 Task: Choose the add item option in the display order.
Action: Mouse moved to (17, 518)
Screenshot: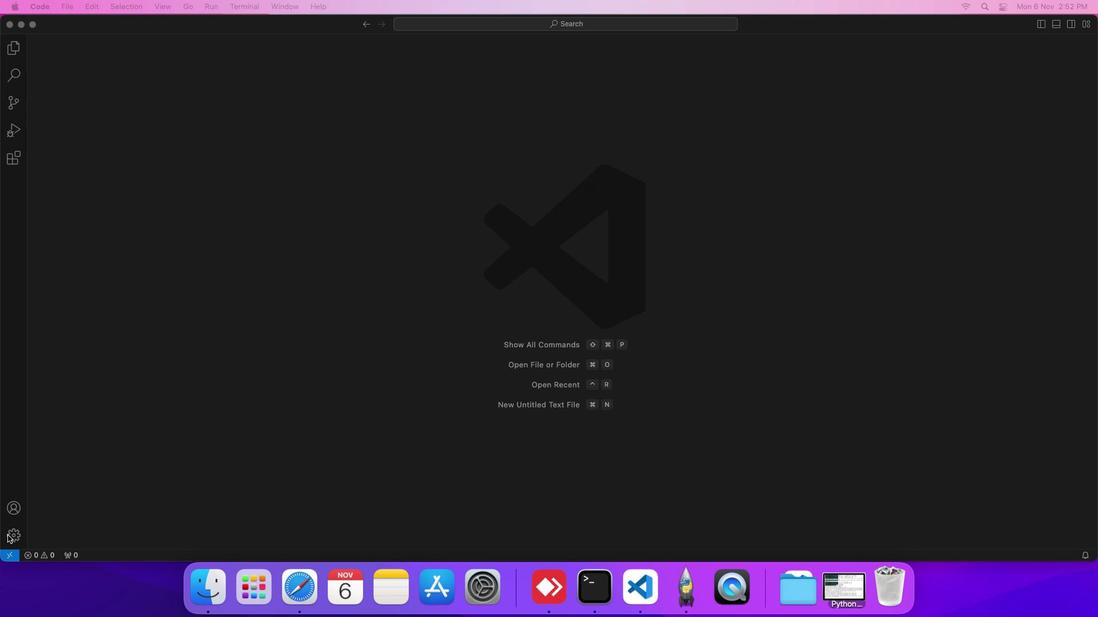 
Action: Mouse pressed left at (17, 518)
Screenshot: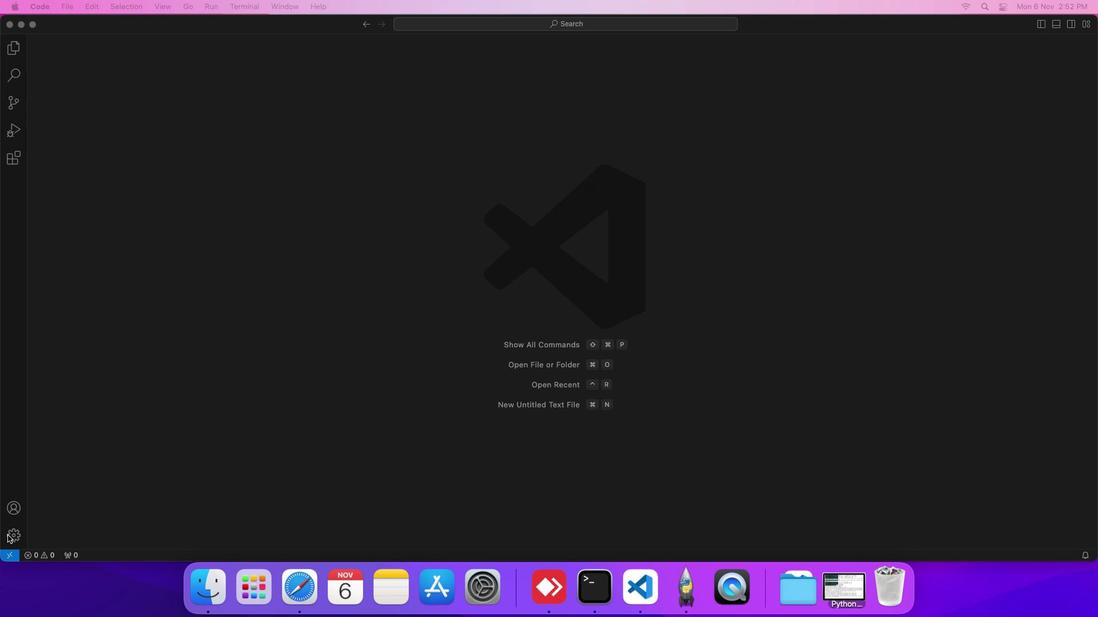 
Action: Mouse moved to (62, 444)
Screenshot: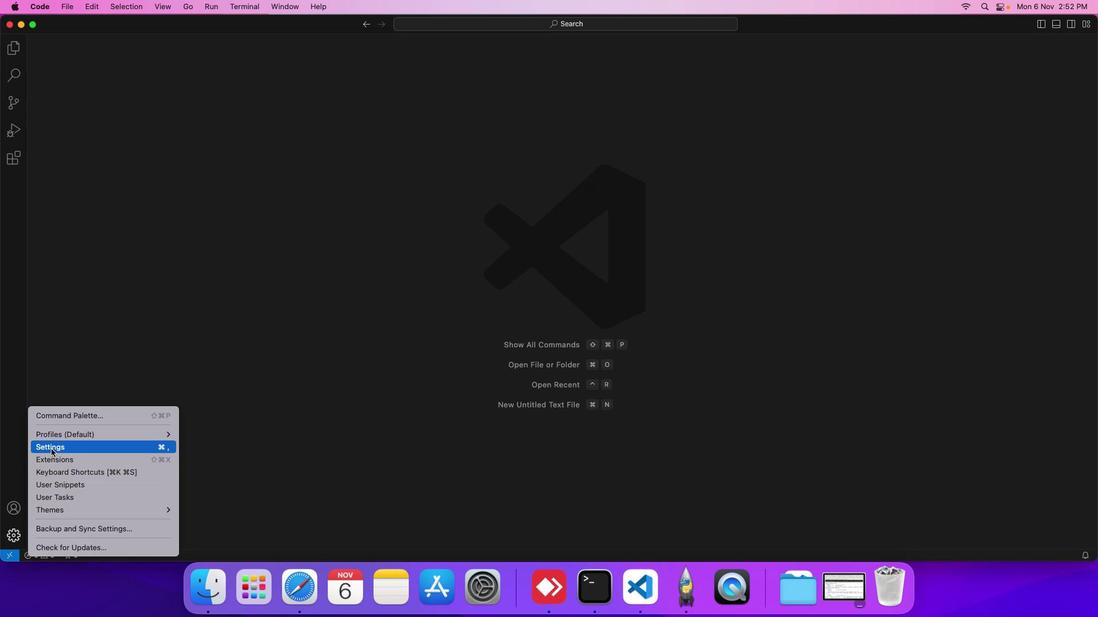 
Action: Mouse pressed left at (62, 444)
Screenshot: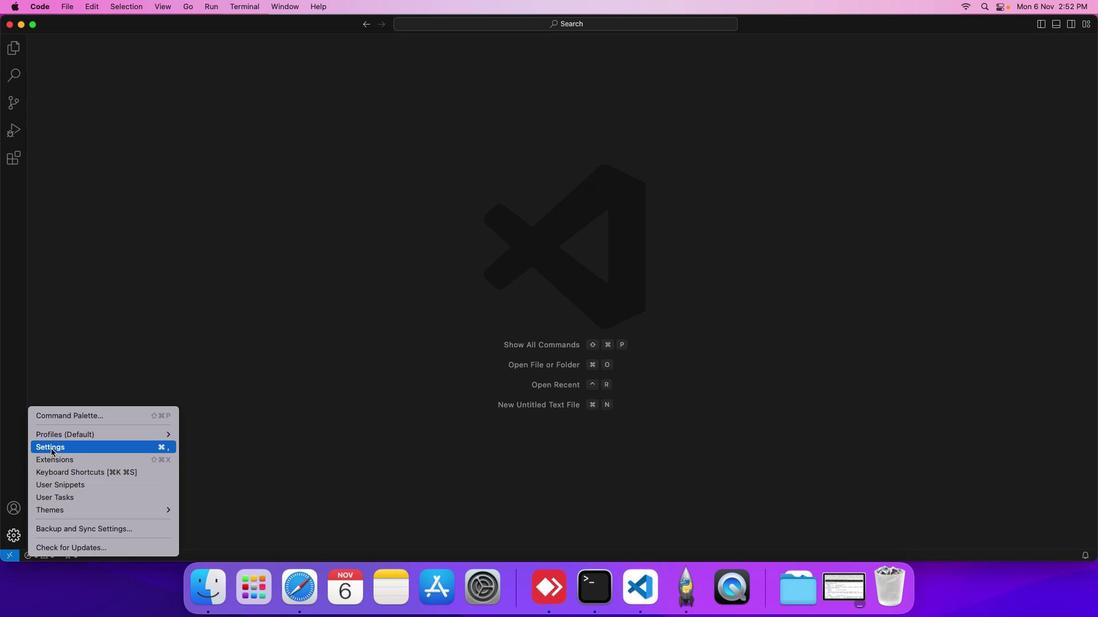 
Action: Mouse moved to (257, 207)
Screenshot: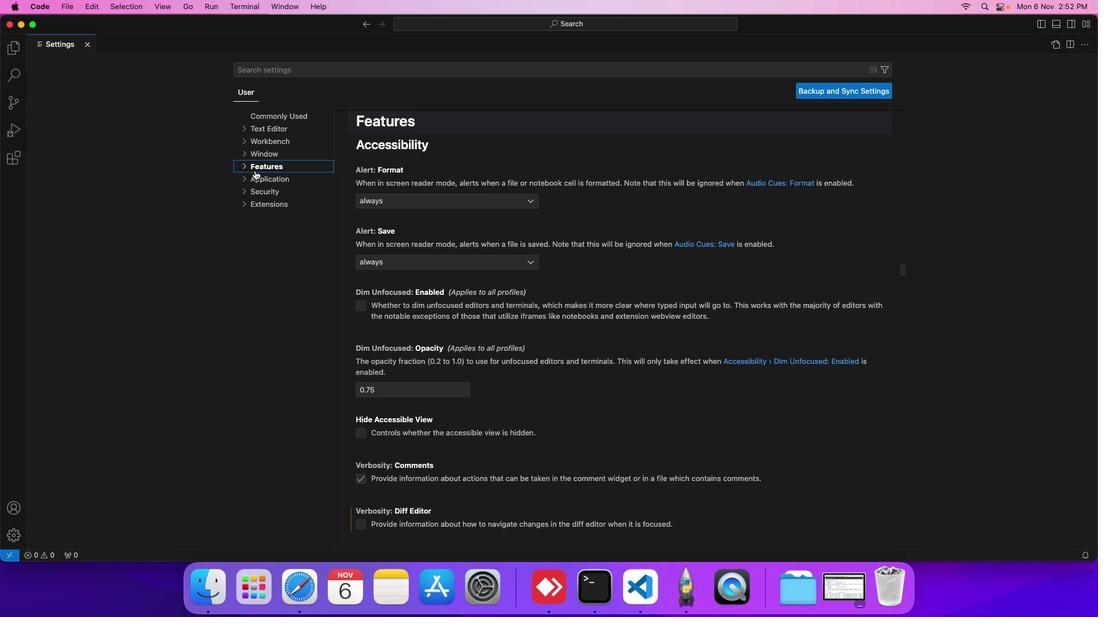 
Action: Mouse pressed left at (257, 207)
Screenshot: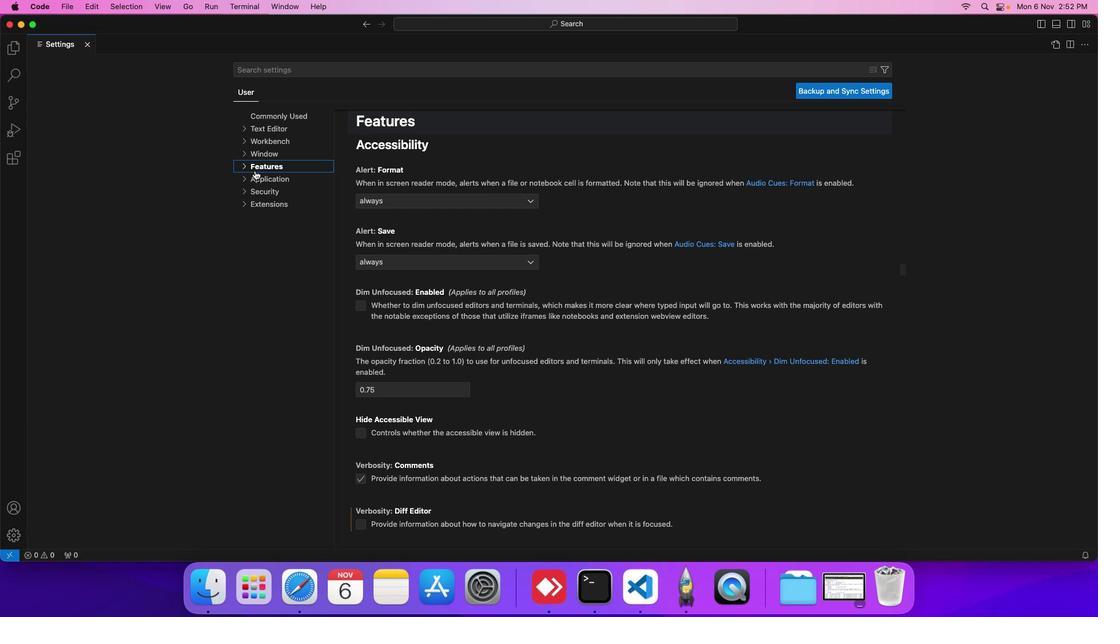 
Action: Mouse moved to (276, 362)
Screenshot: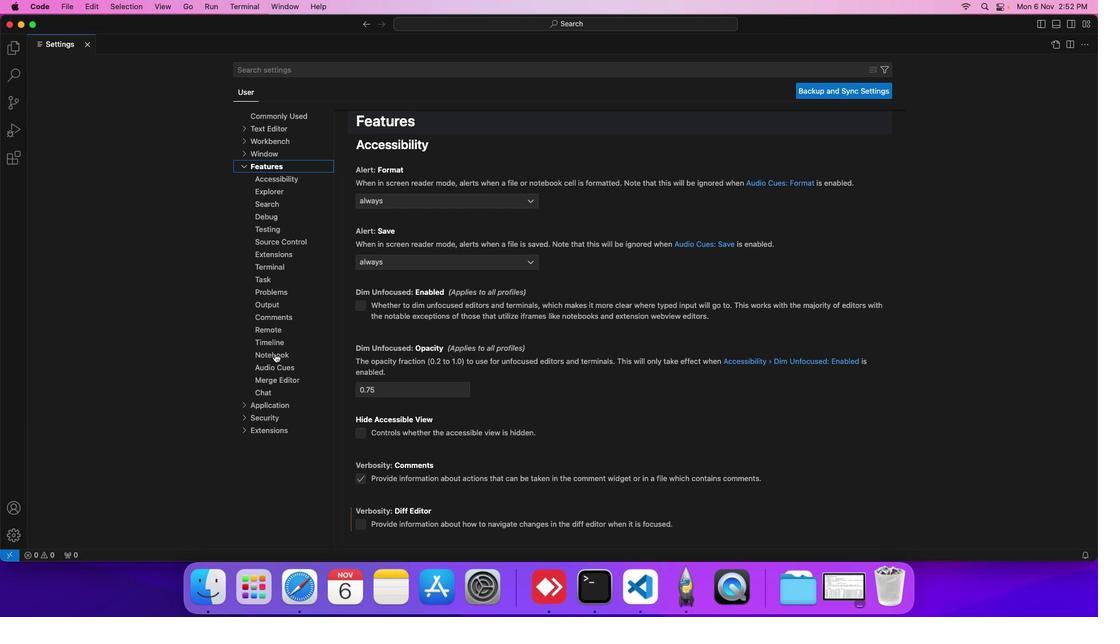 
Action: Mouse pressed left at (276, 362)
Screenshot: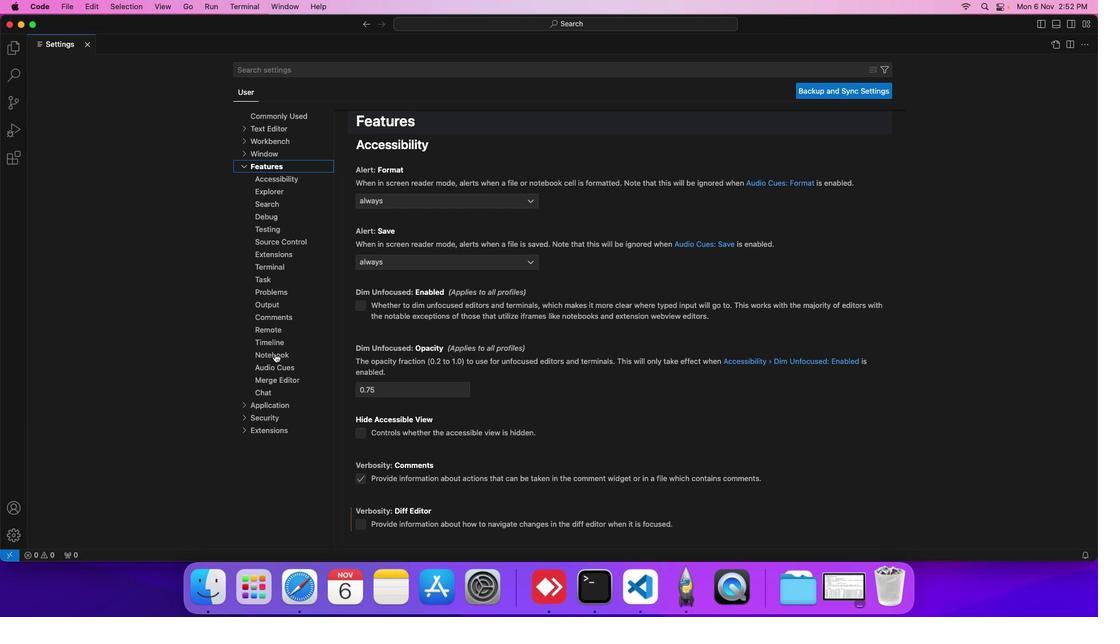 
Action: Mouse moved to (369, 405)
Screenshot: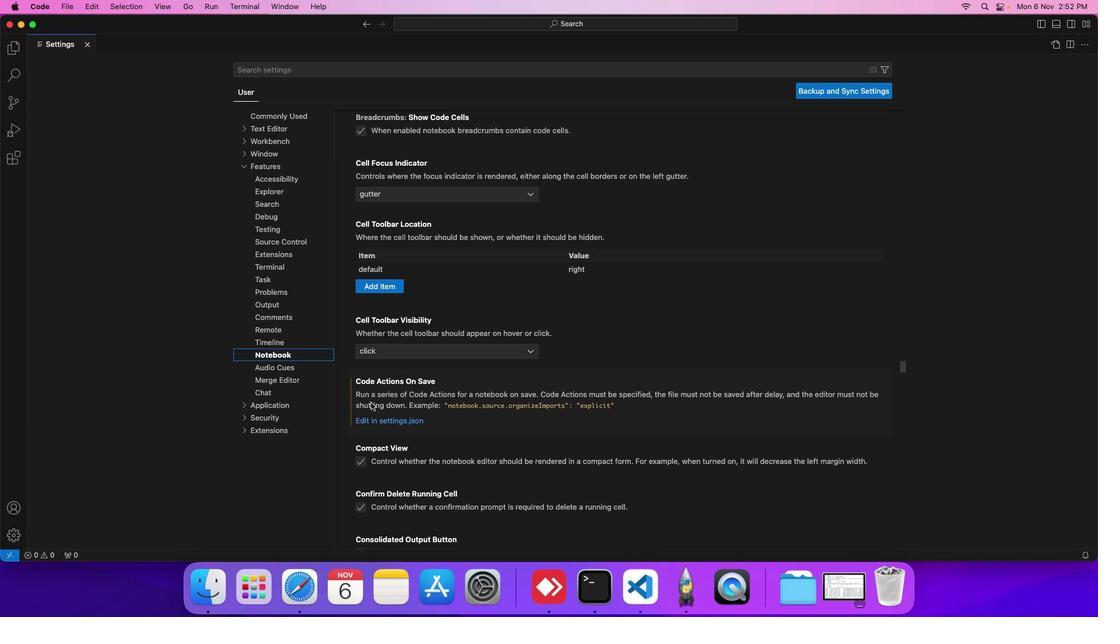 
Action: Mouse scrolled (369, 405) with delta (14, 62)
Screenshot: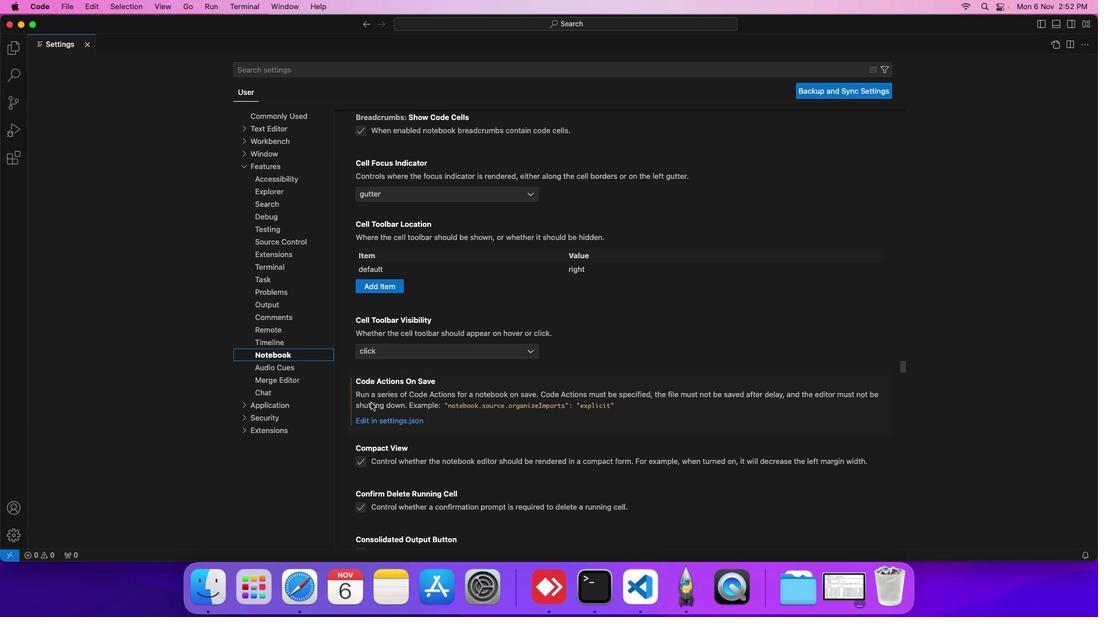 
Action: Mouse scrolled (369, 405) with delta (14, 62)
Screenshot: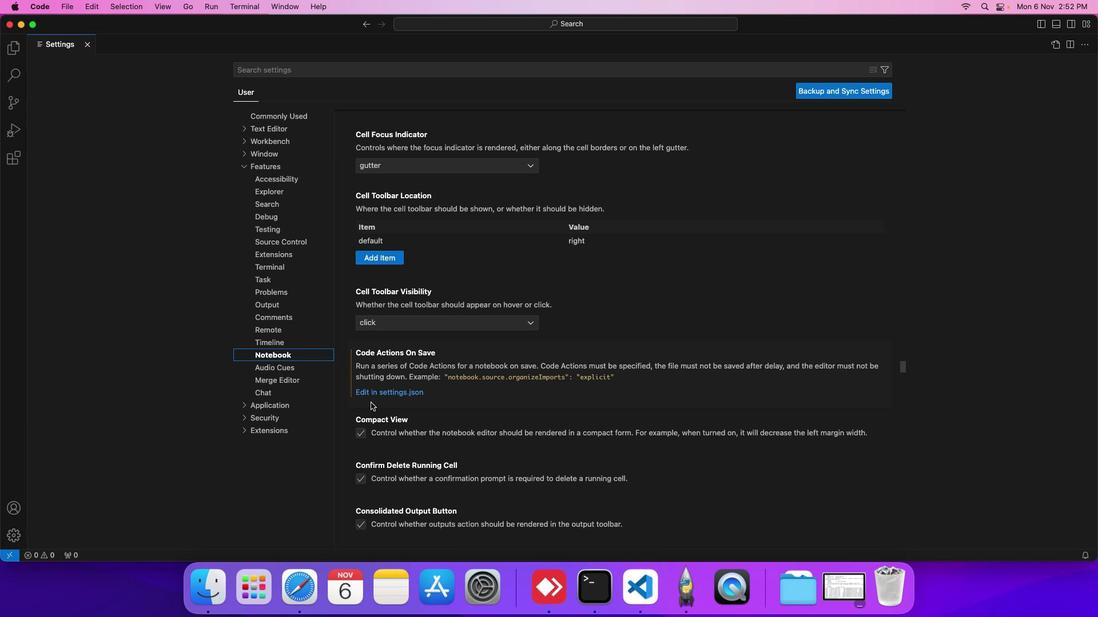 
Action: Mouse scrolled (369, 405) with delta (14, 62)
Screenshot: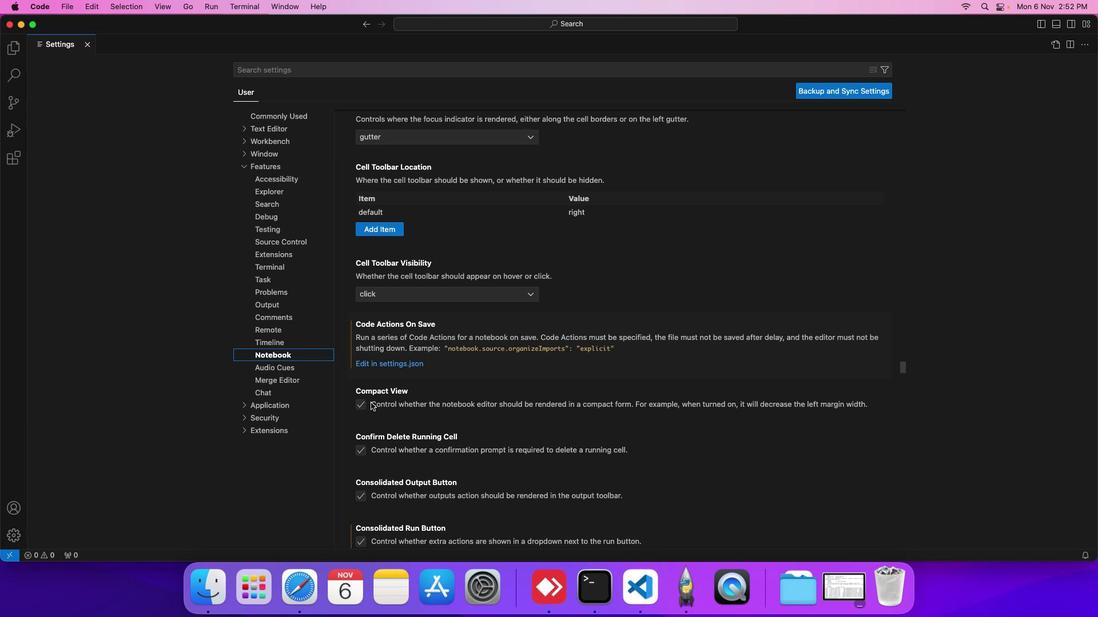 
Action: Mouse scrolled (369, 405) with delta (14, 62)
Screenshot: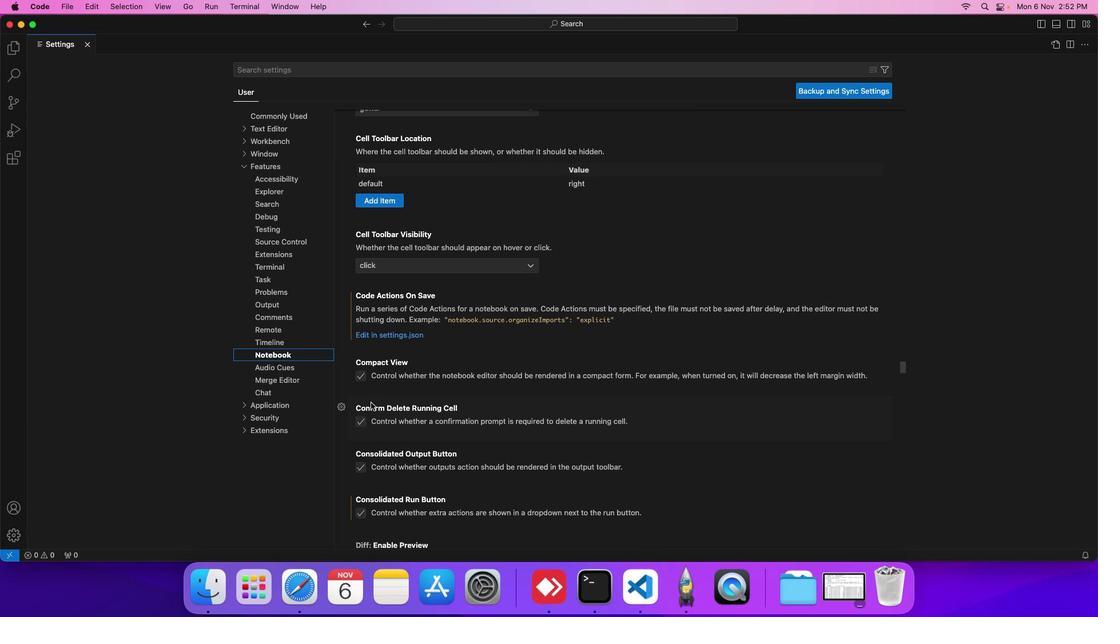 
Action: Mouse scrolled (369, 405) with delta (14, 62)
Screenshot: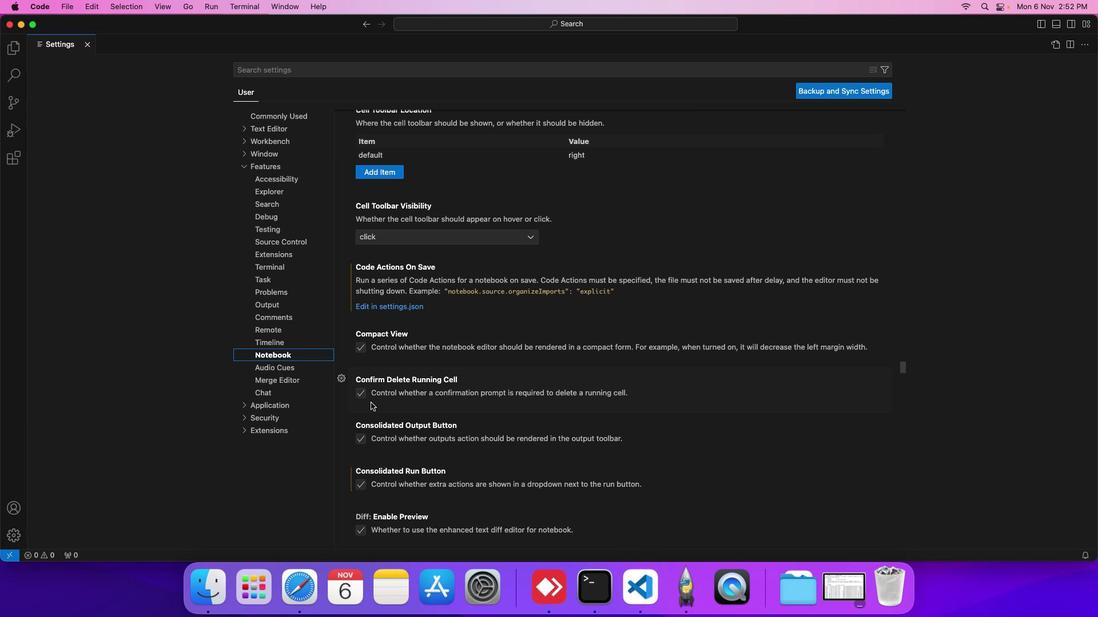 
Action: Mouse scrolled (369, 405) with delta (14, 62)
Screenshot: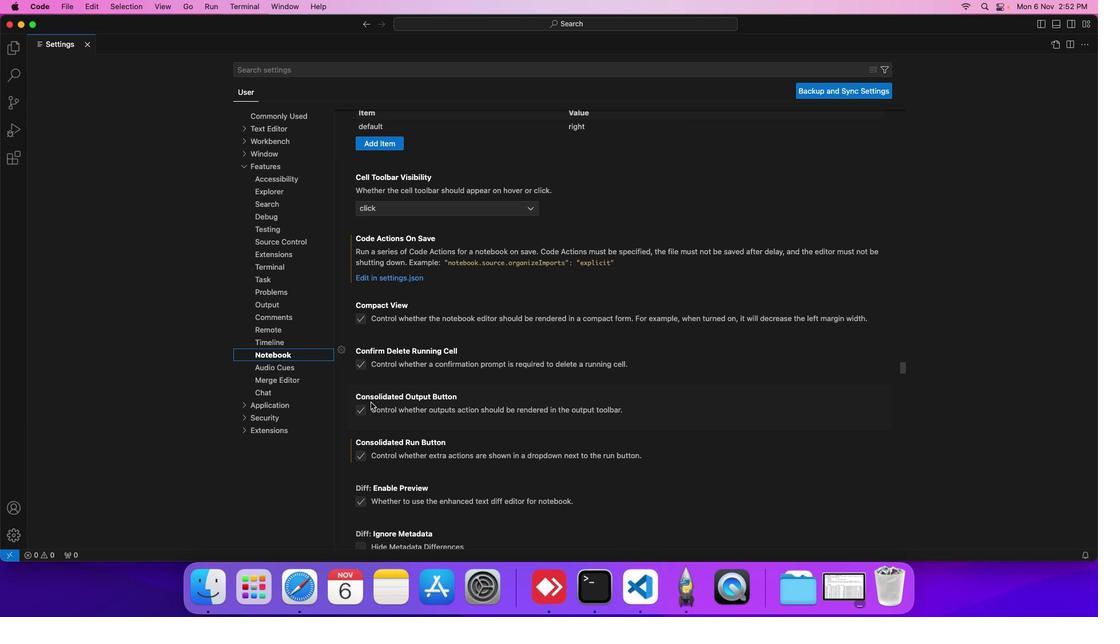 
Action: Mouse scrolled (369, 405) with delta (14, 62)
Screenshot: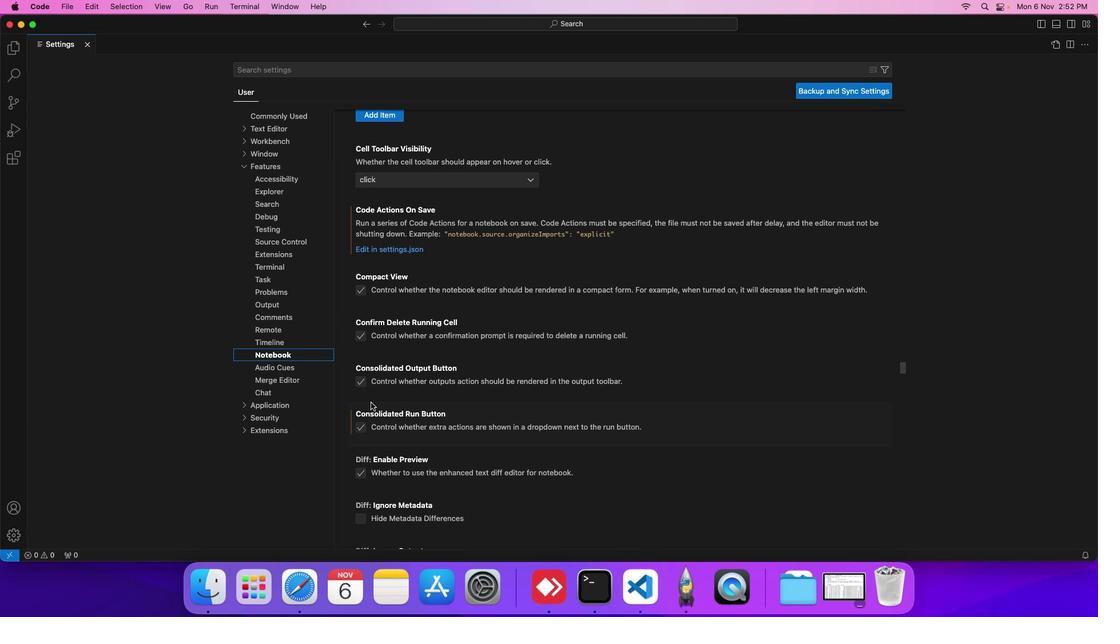 
Action: Mouse scrolled (369, 405) with delta (14, 62)
Screenshot: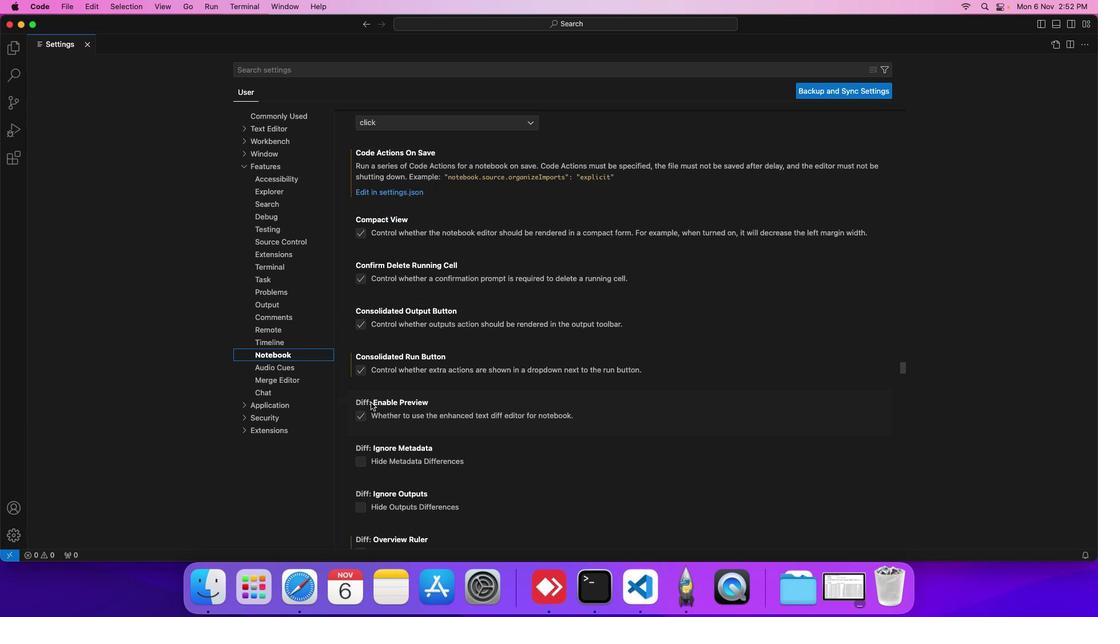 
Action: Mouse scrolled (369, 405) with delta (14, 62)
Screenshot: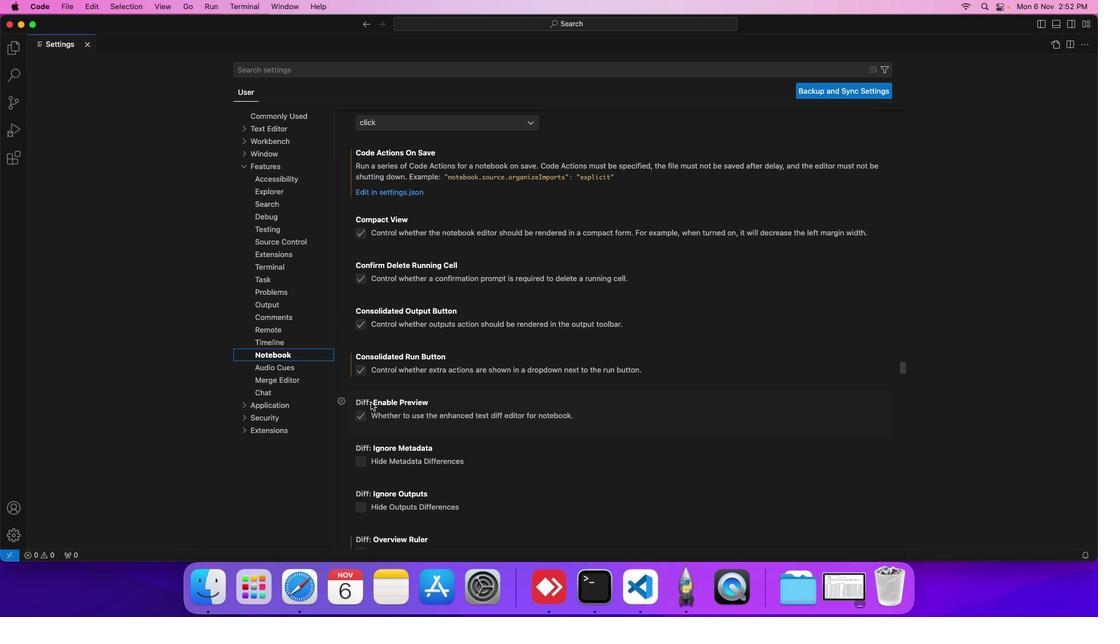 
Action: Mouse scrolled (369, 405) with delta (14, 62)
Screenshot: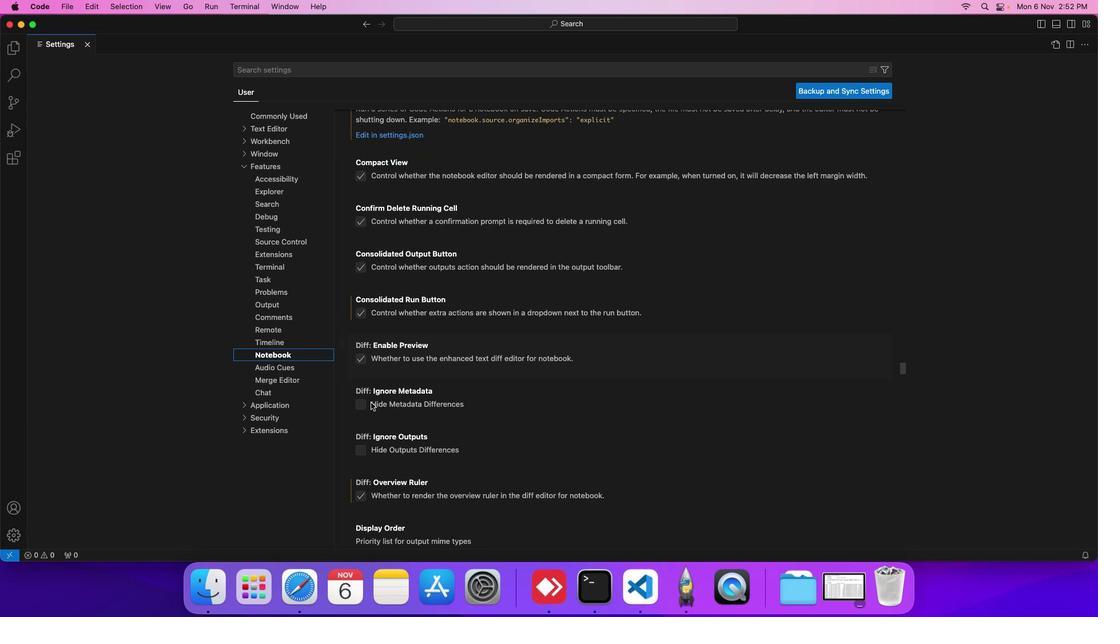 
Action: Mouse scrolled (369, 405) with delta (14, 62)
Screenshot: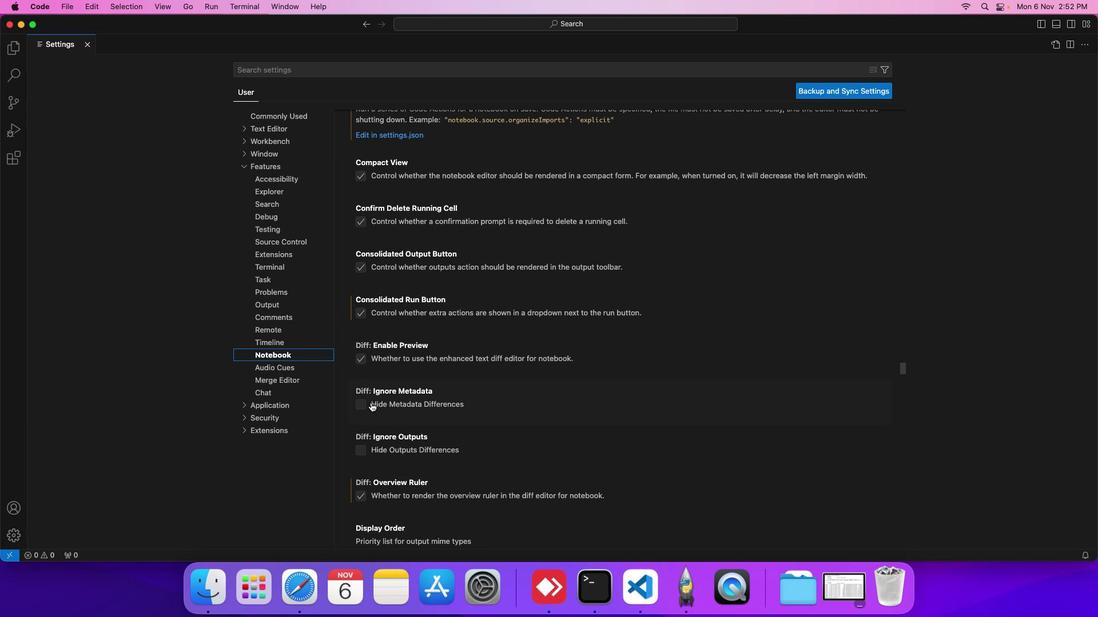 
Action: Mouse scrolled (369, 405) with delta (14, 62)
Screenshot: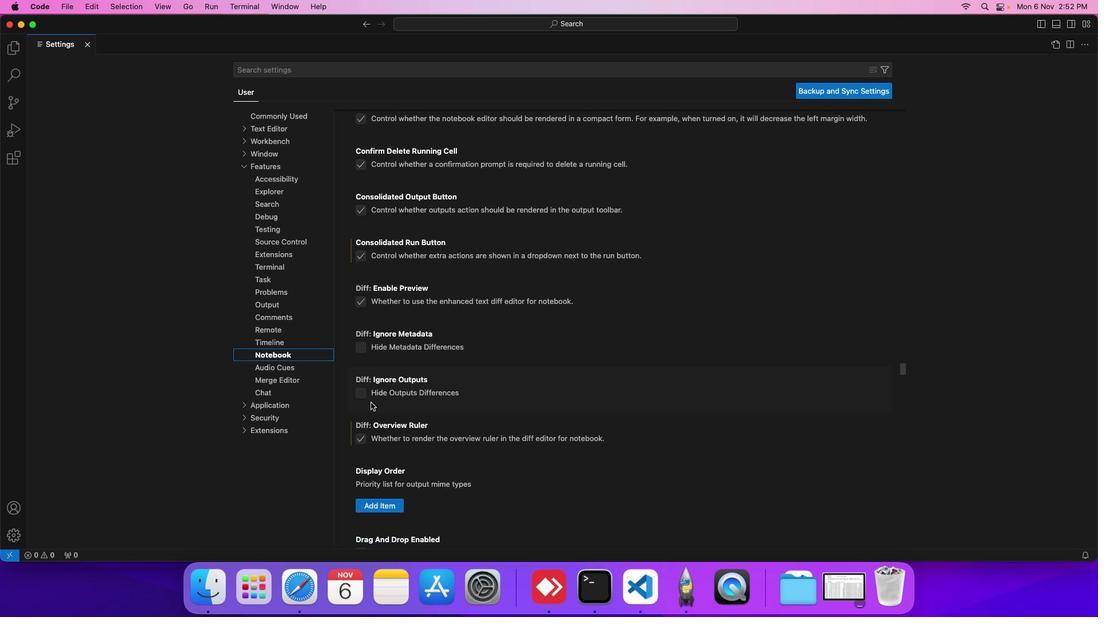 
Action: Mouse scrolled (369, 405) with delta (14, 62)
Screenshot: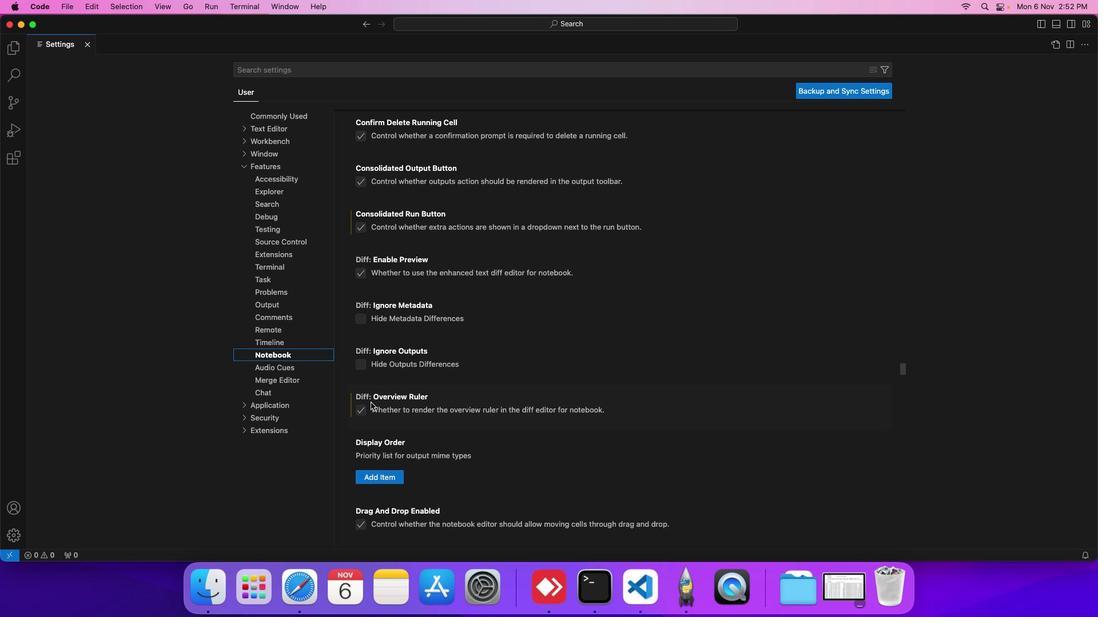 
Action: Mouse scrolled (369, 405) with delta (14, 62)
Screenshot: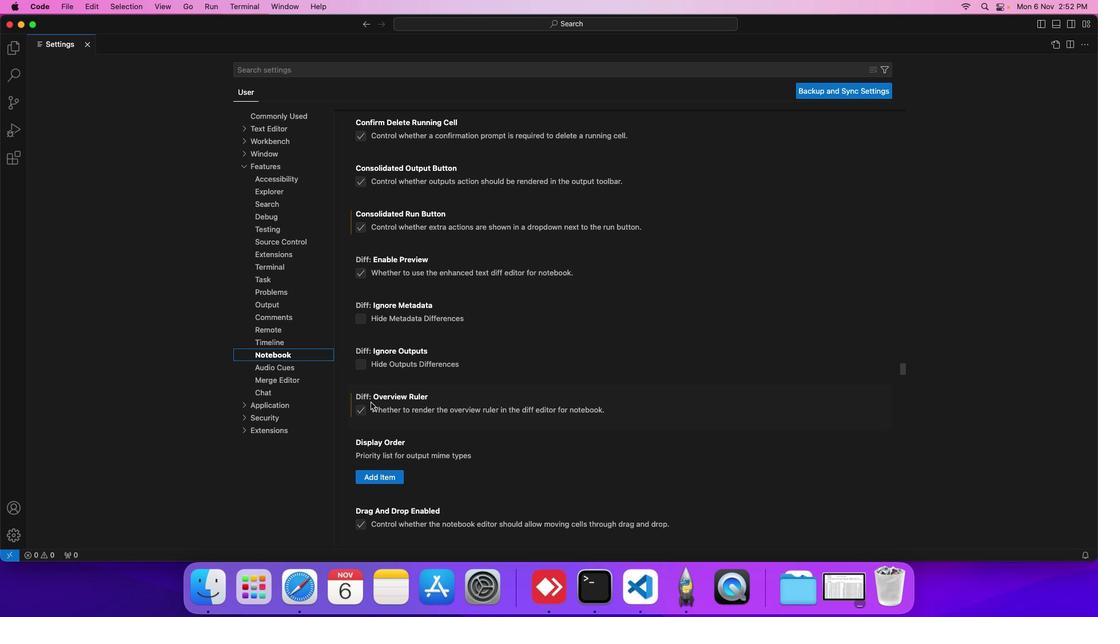 
Action: Mouse scrolled (369, 405) with delta (14, 62)
Screenshot: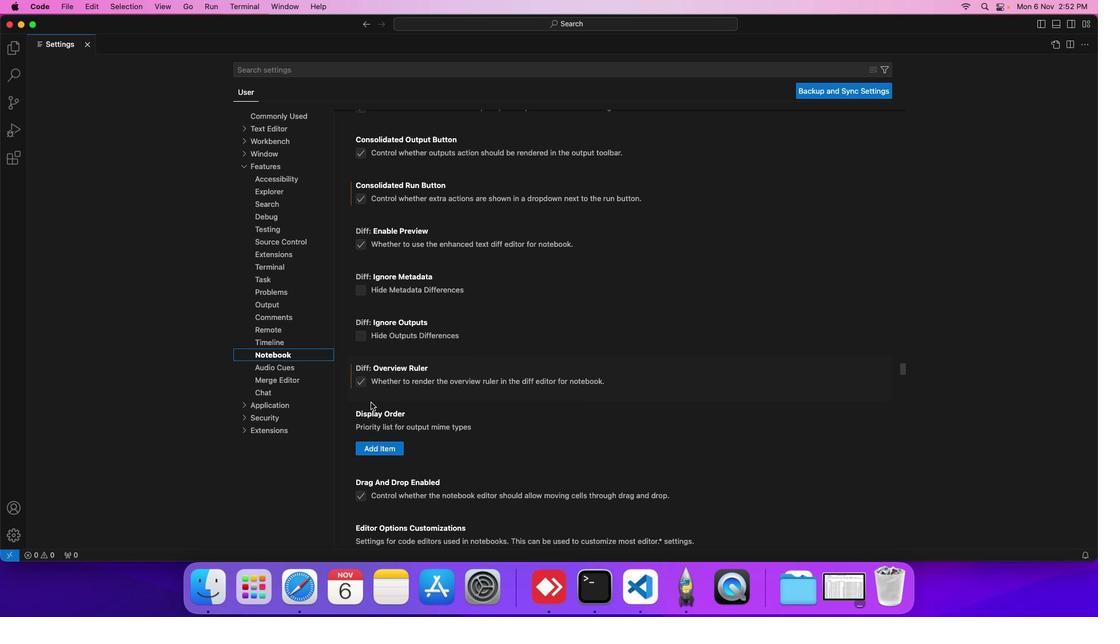 
Action: Mouse moved to (369, 442)
Screenshot: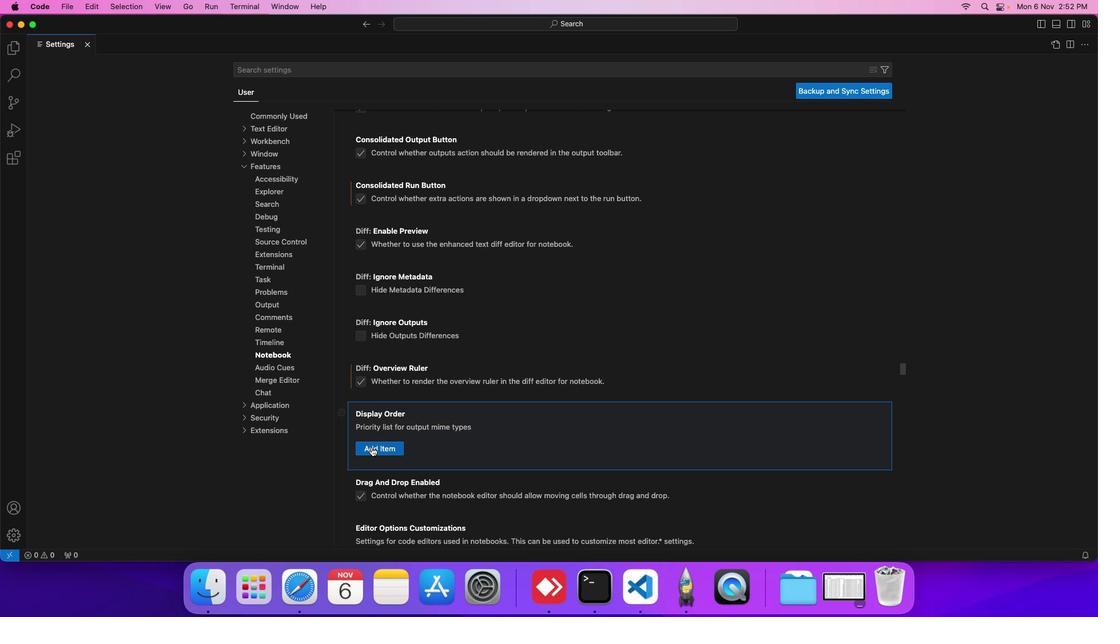 
Action: Mouse pressed left at (369, 442)
Screenshot: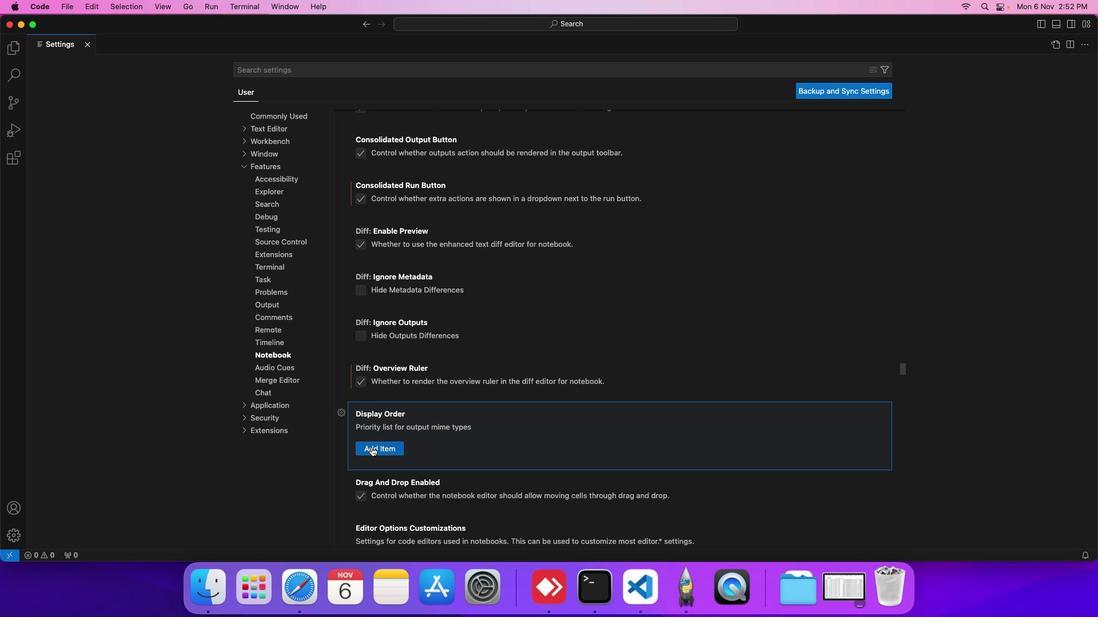 
Action: Mouse moved to (371, 448)
Screenshot: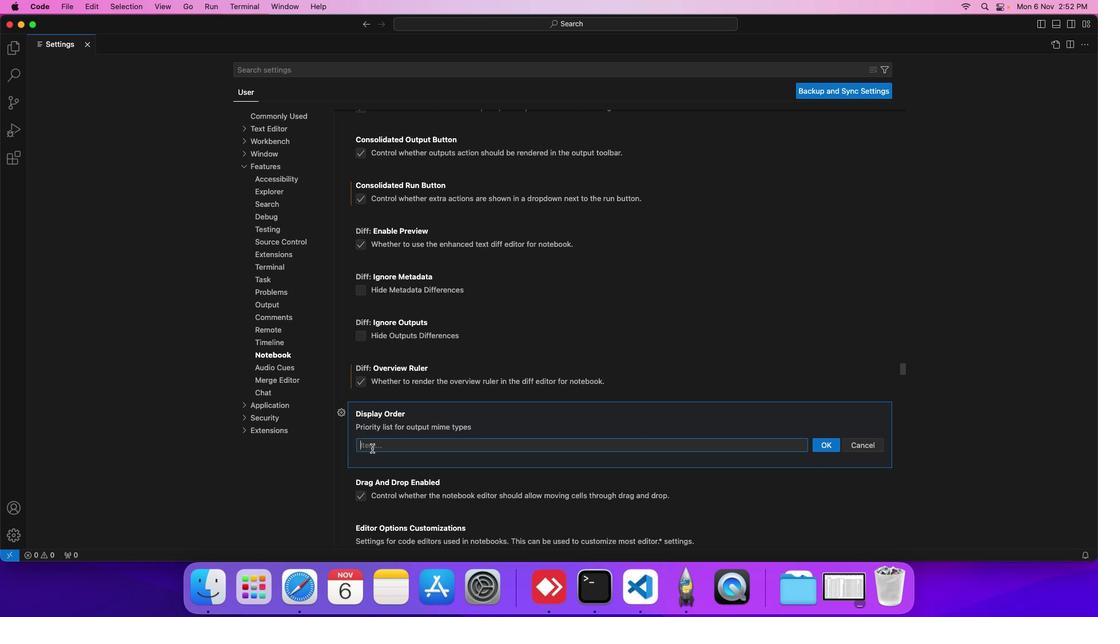 
